 Task: Enable the option to keep my email addresses private.
Action: Mouse moved to (1294, 105)
Screenshot: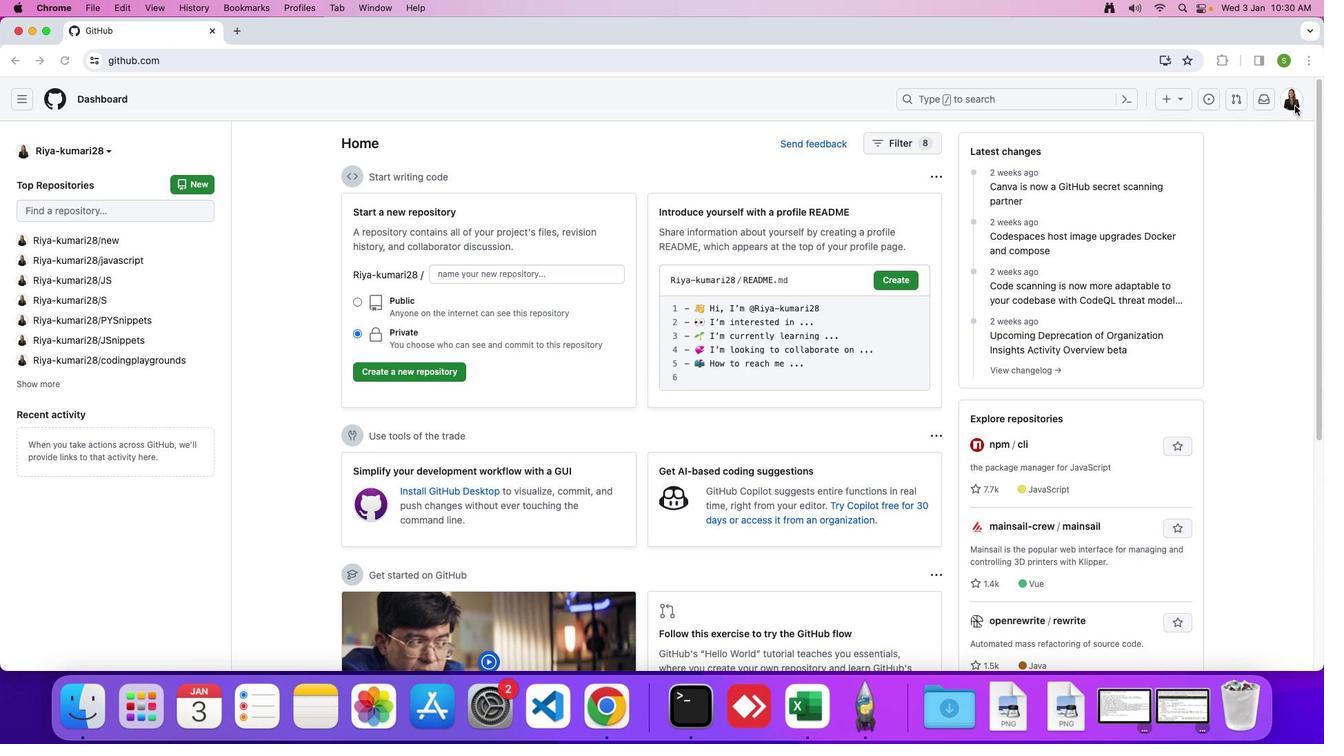 
Action: Mouse pressed left at (1294, 105)
Screenshot: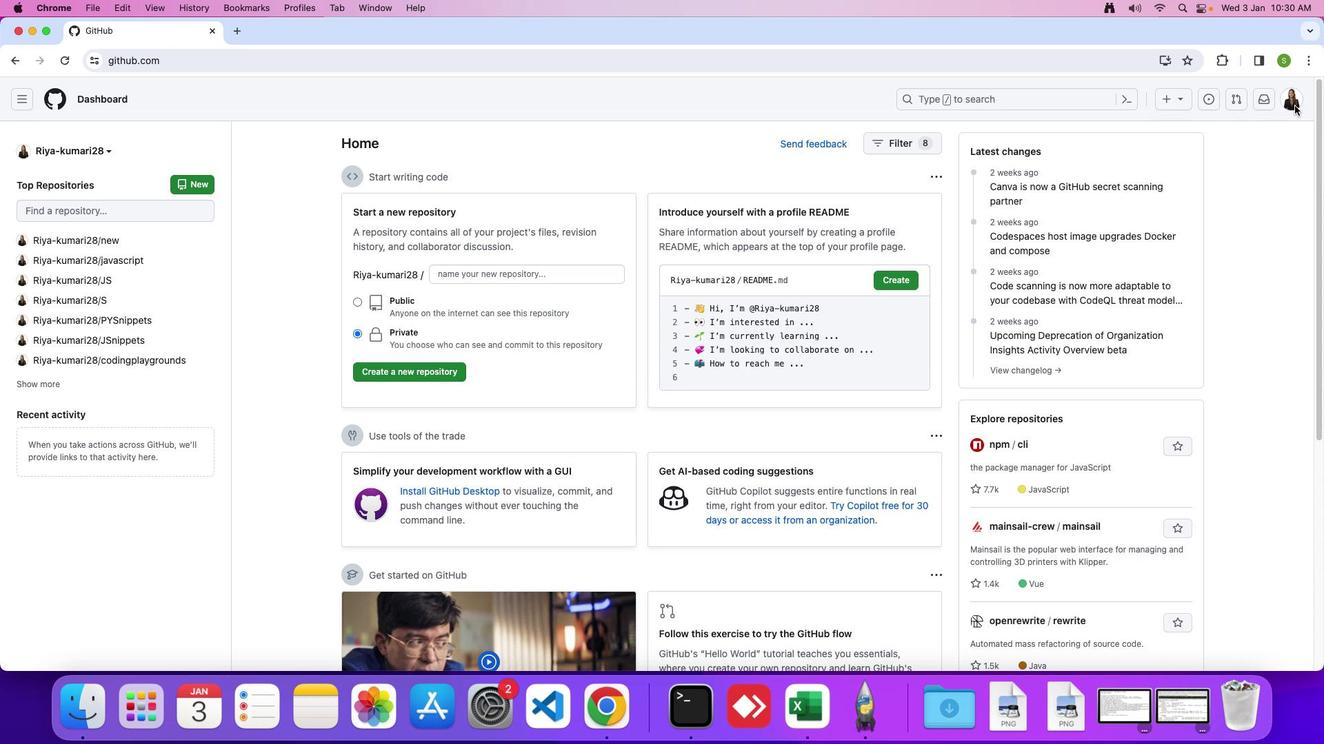 
Action: Mouse moved to (1294, 102)
Screenshot: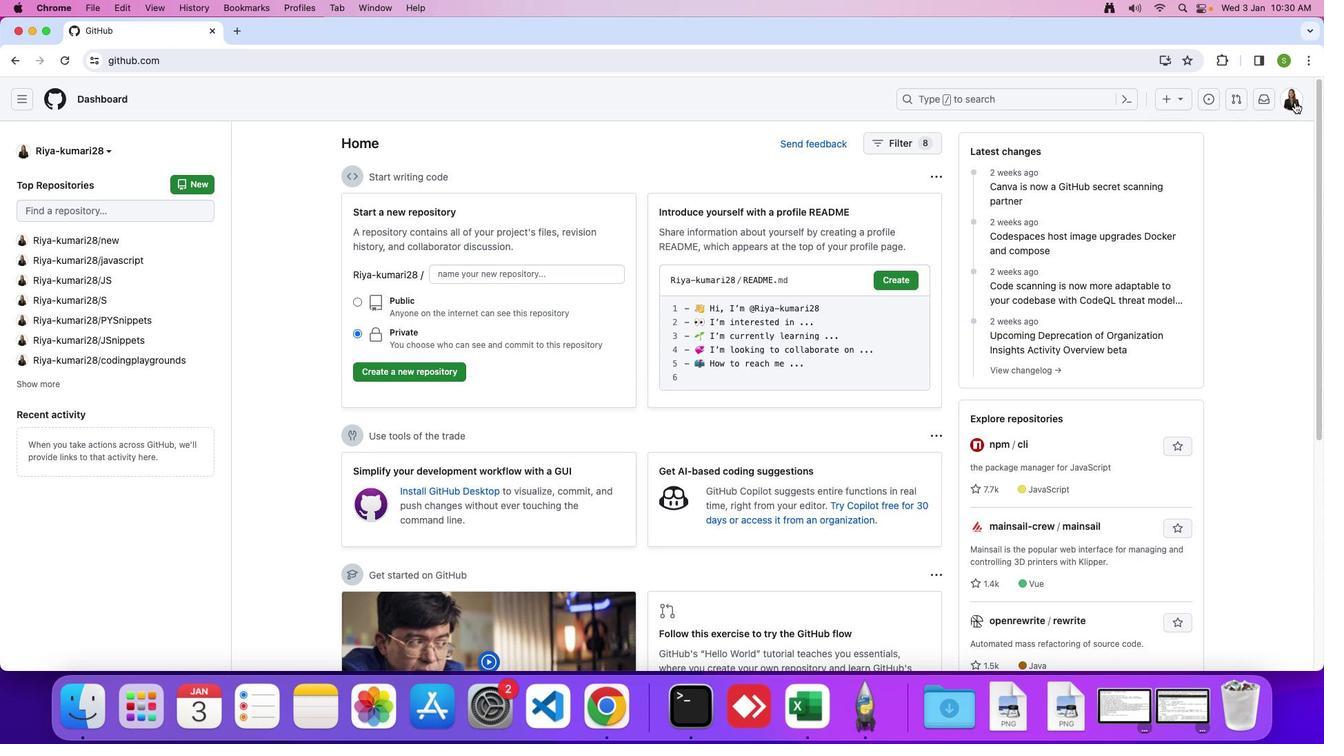 
Action: Mouse pressed left at (1294, 102)
Screenshot: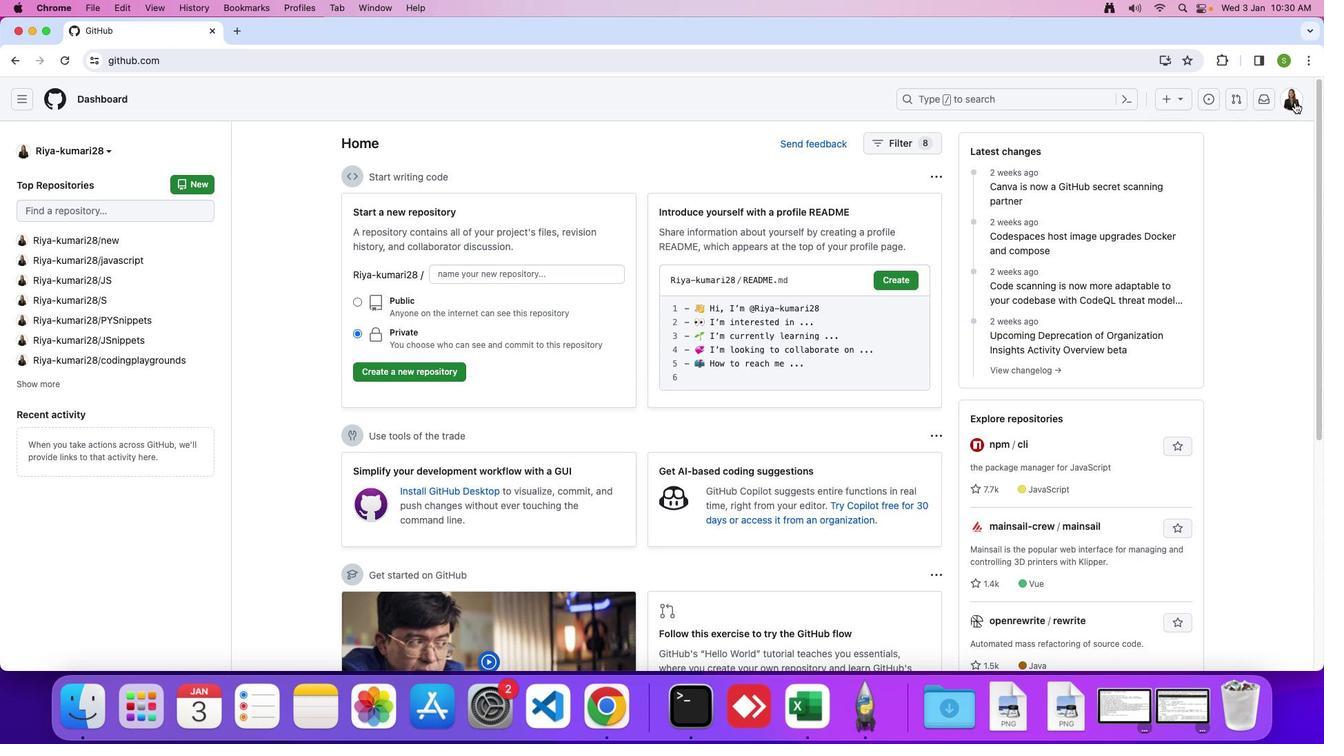 
Action: Mouse moved to (1197, 479)
Screenshot: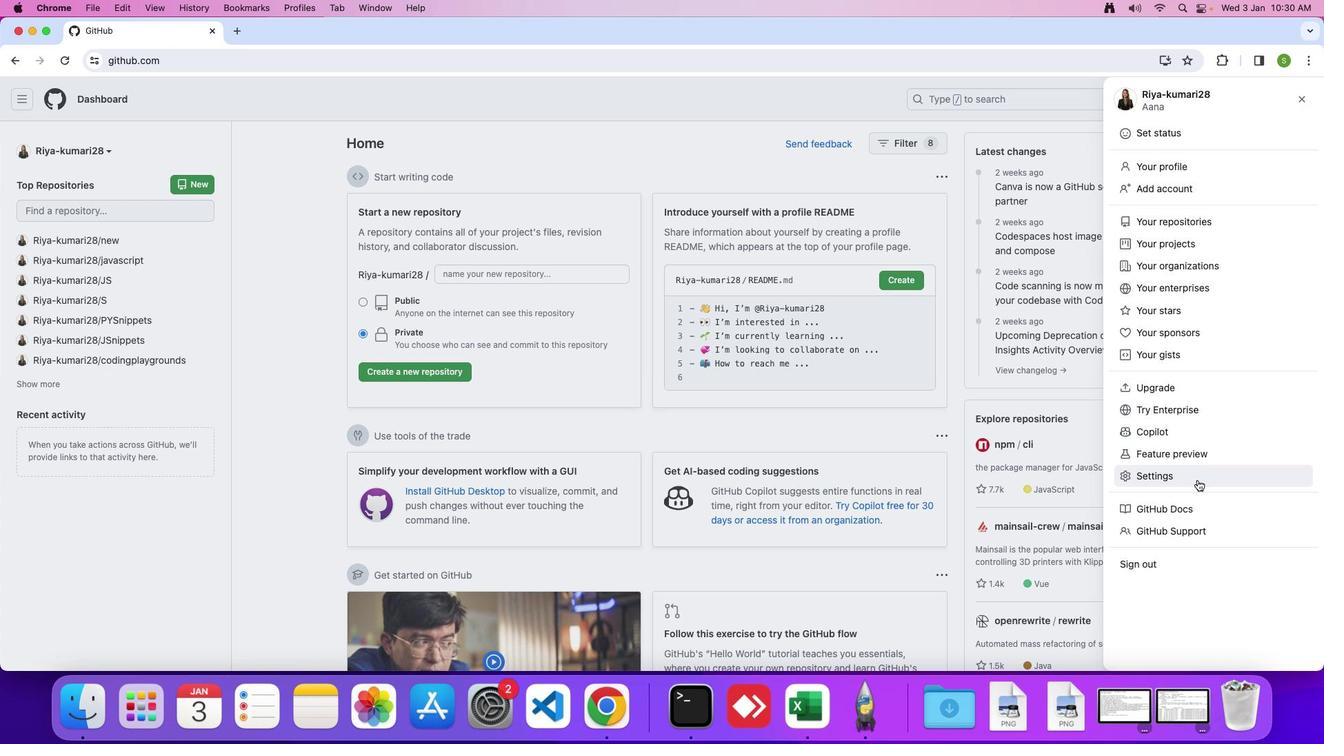 
Action: Mouse pressed left at (1197, 479)
Screenshot: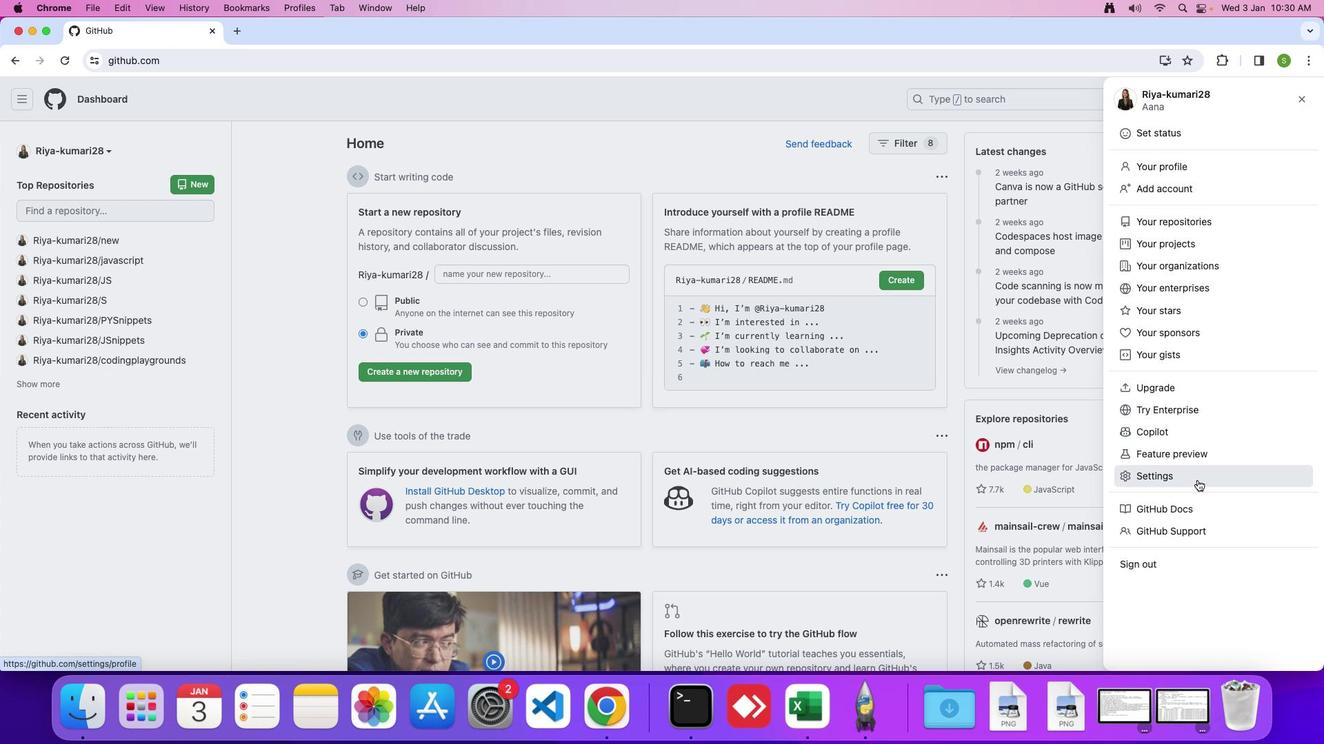 
Action: Mouse moved to (355, 368)
Screenshot: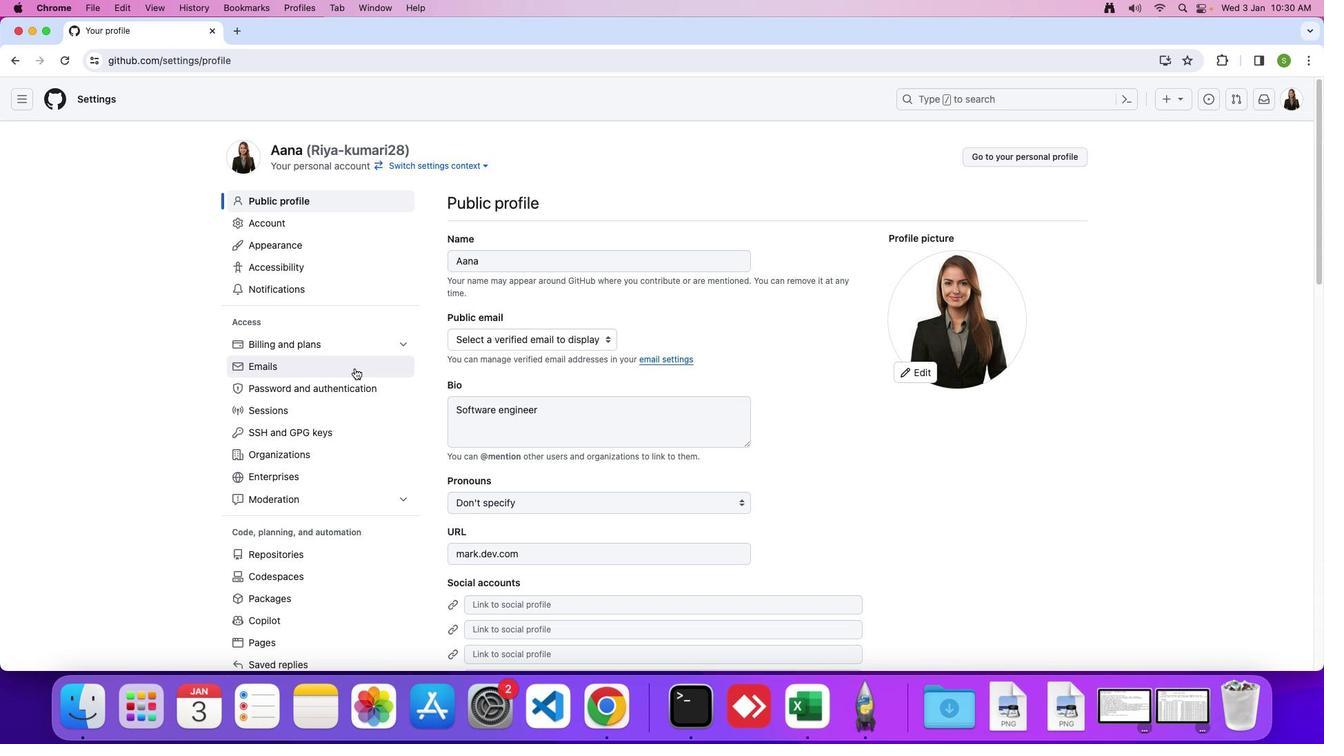 
Action: Mouse pressed left at (355, 368)
Screenshot: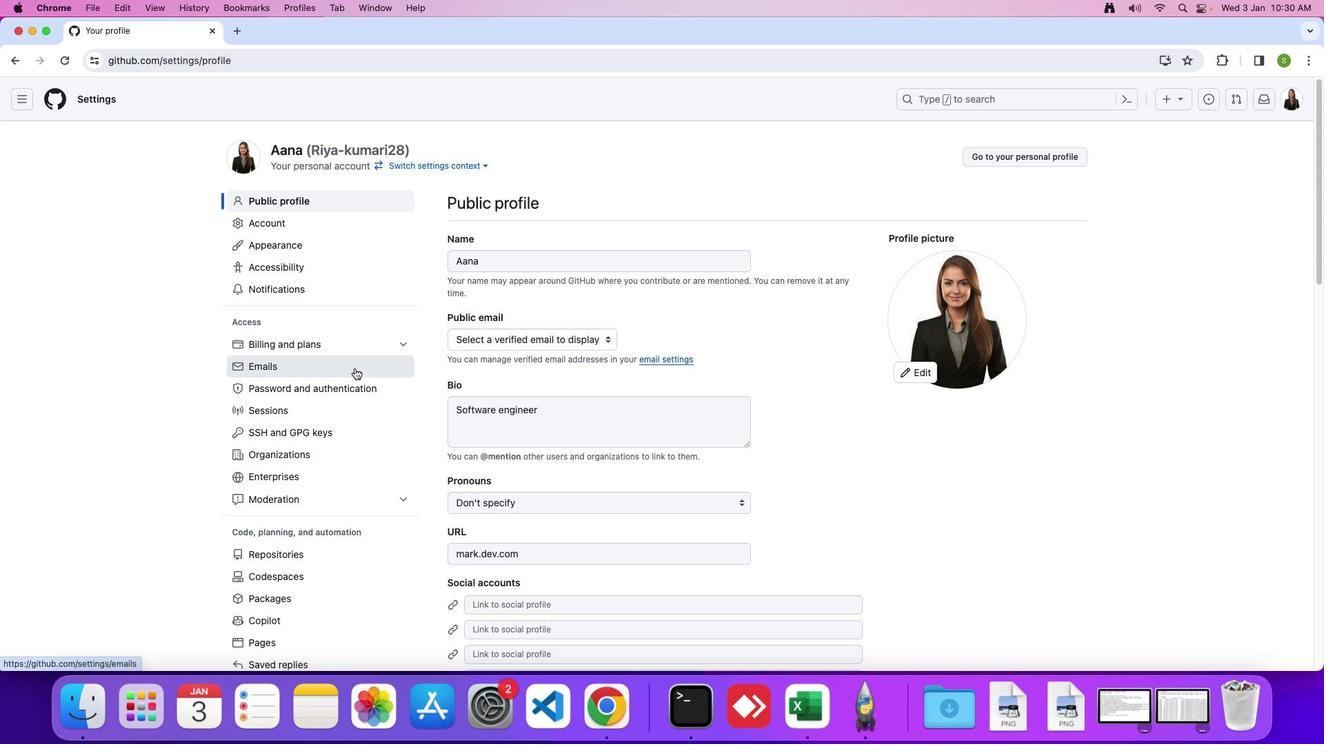 
Action: Mouse moved to (522, 462)
Screenshot: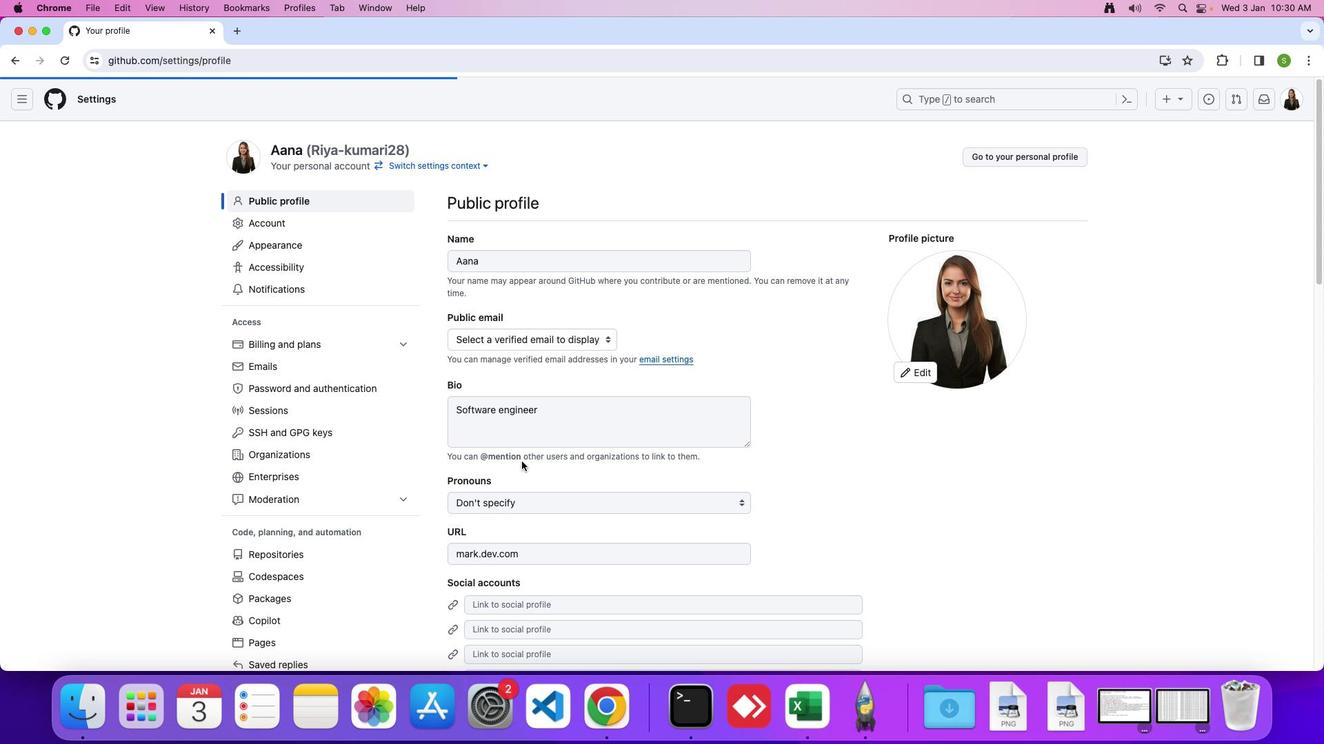 
Action: Mouse scrolled (522, 462) with delta (0, 0)
Screenshot: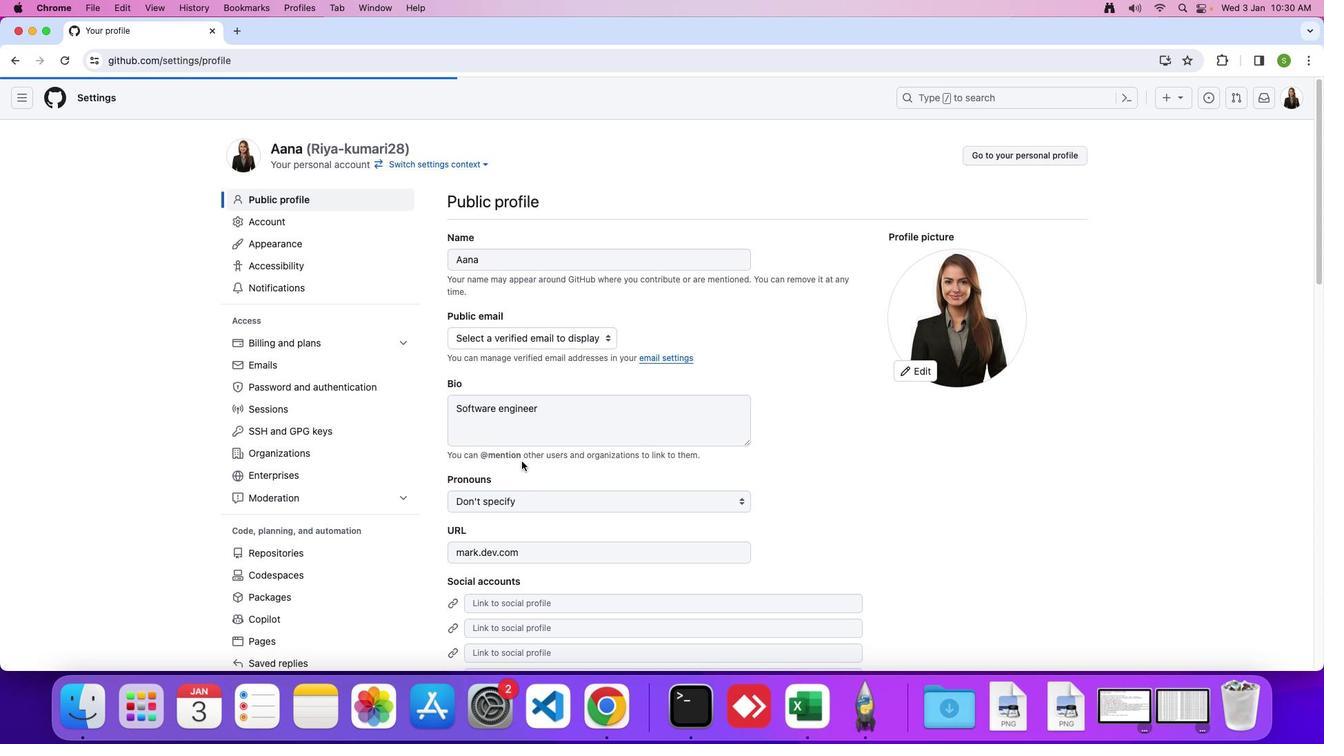 
Action: Mouse scrolled (522, 462) with delta (0, 0)
Screenshot: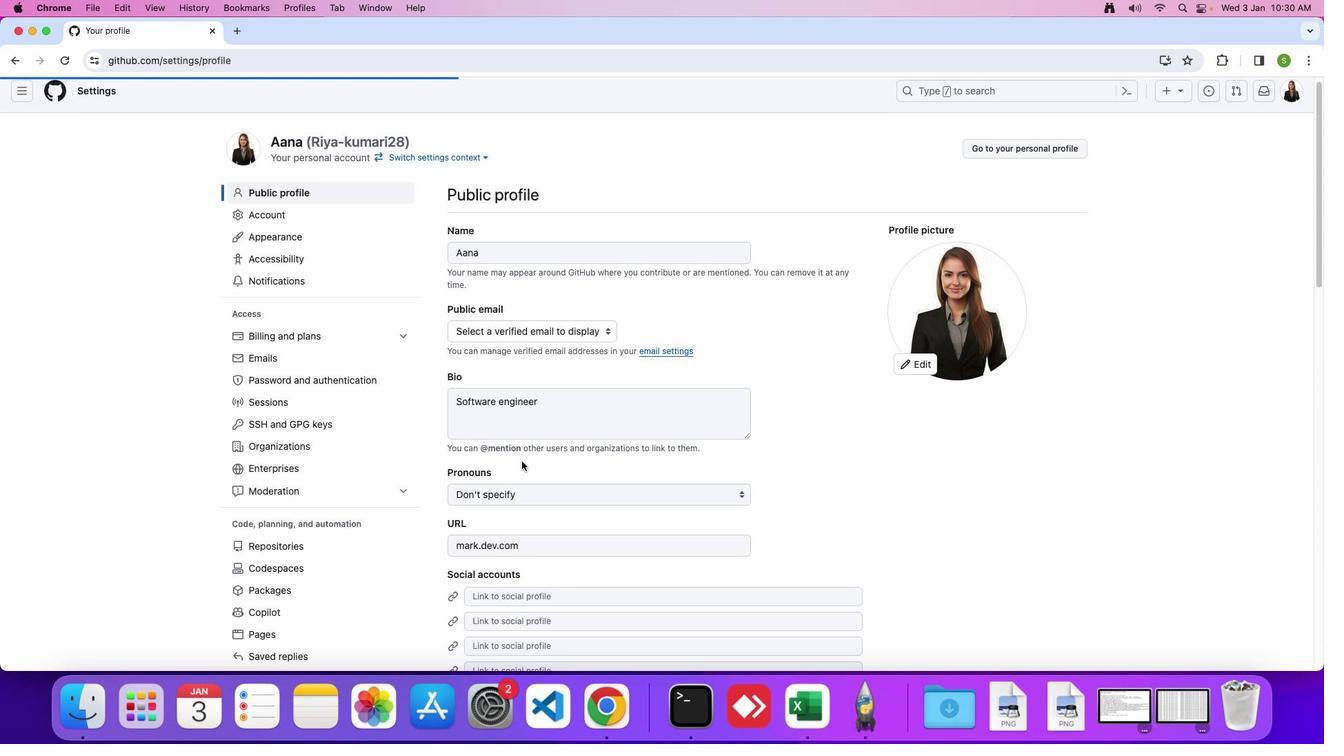 
Action: Mouse scrolled (522, 462) with delta (0, 0)
Screenshot: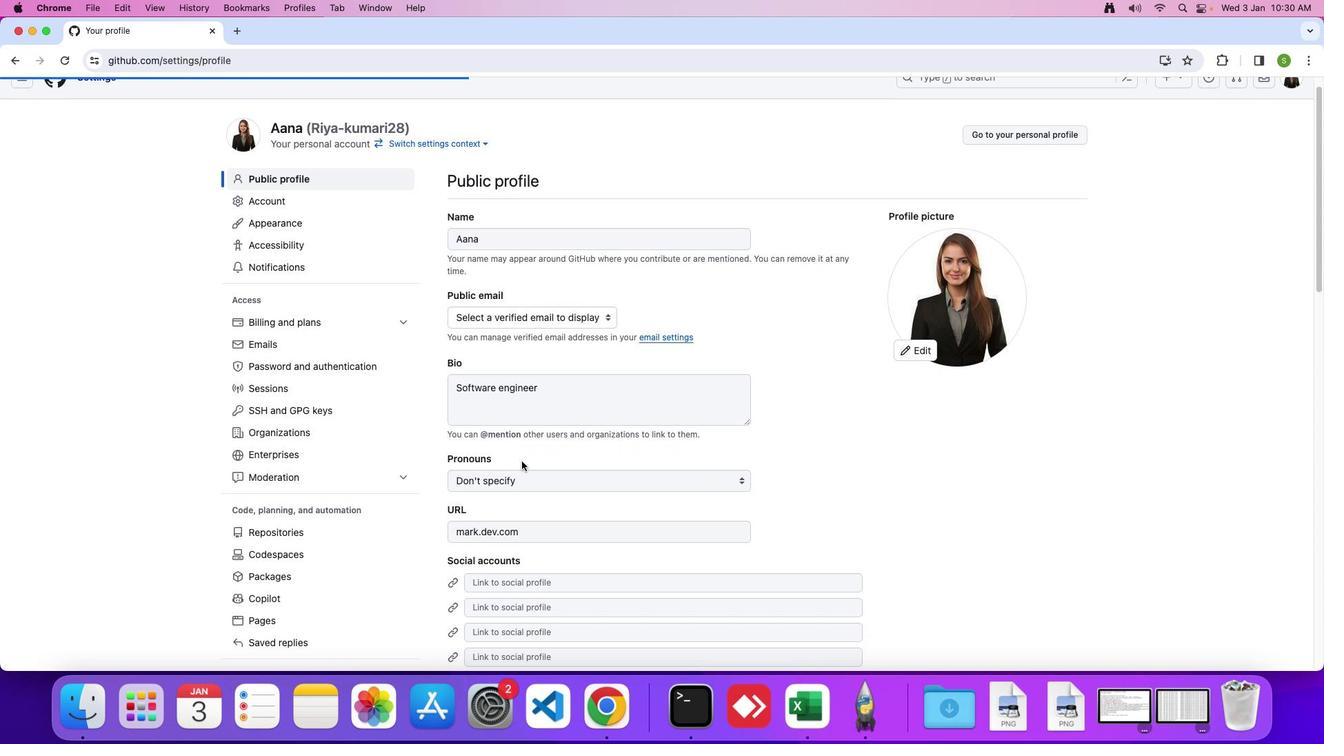 
Action: Mouse scrolled (522, 462) with delta (0, 0)
Screenshot: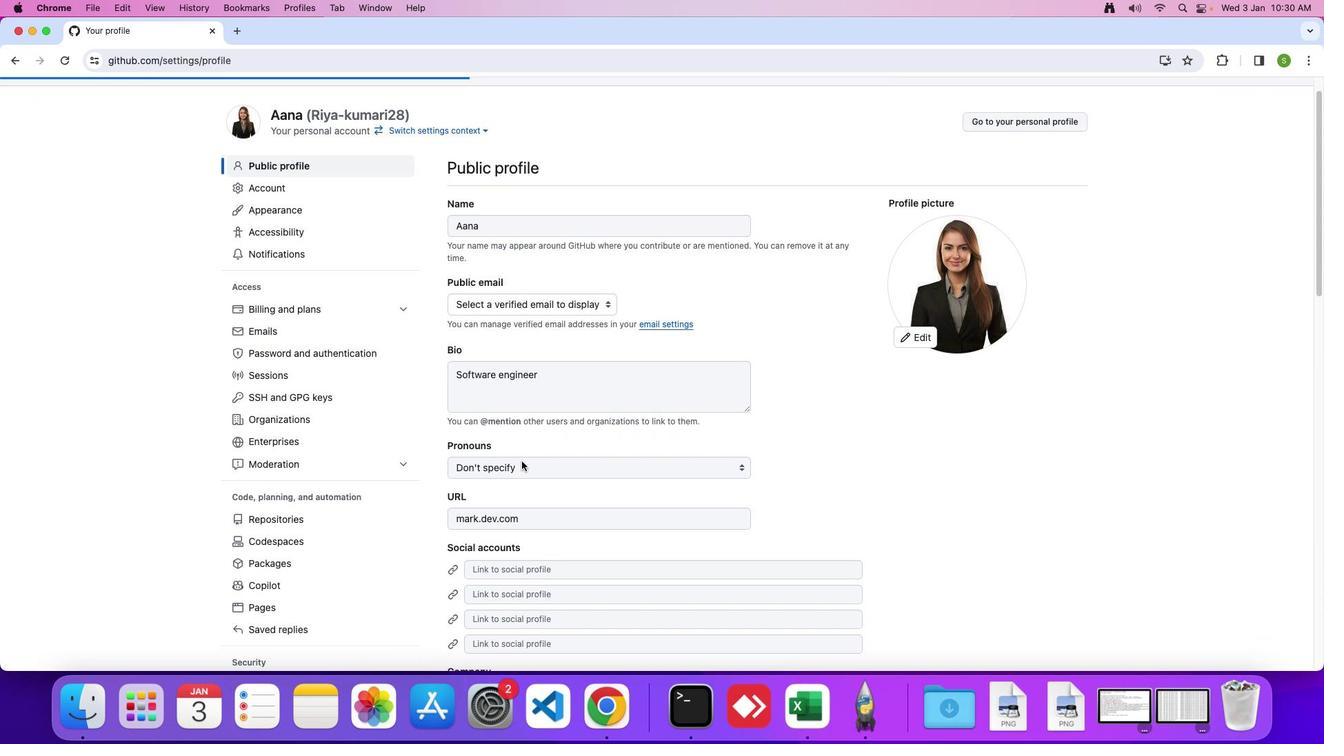 
Action: Mouse scrolled (522, 462) with delta (0, -1)
Screenshot: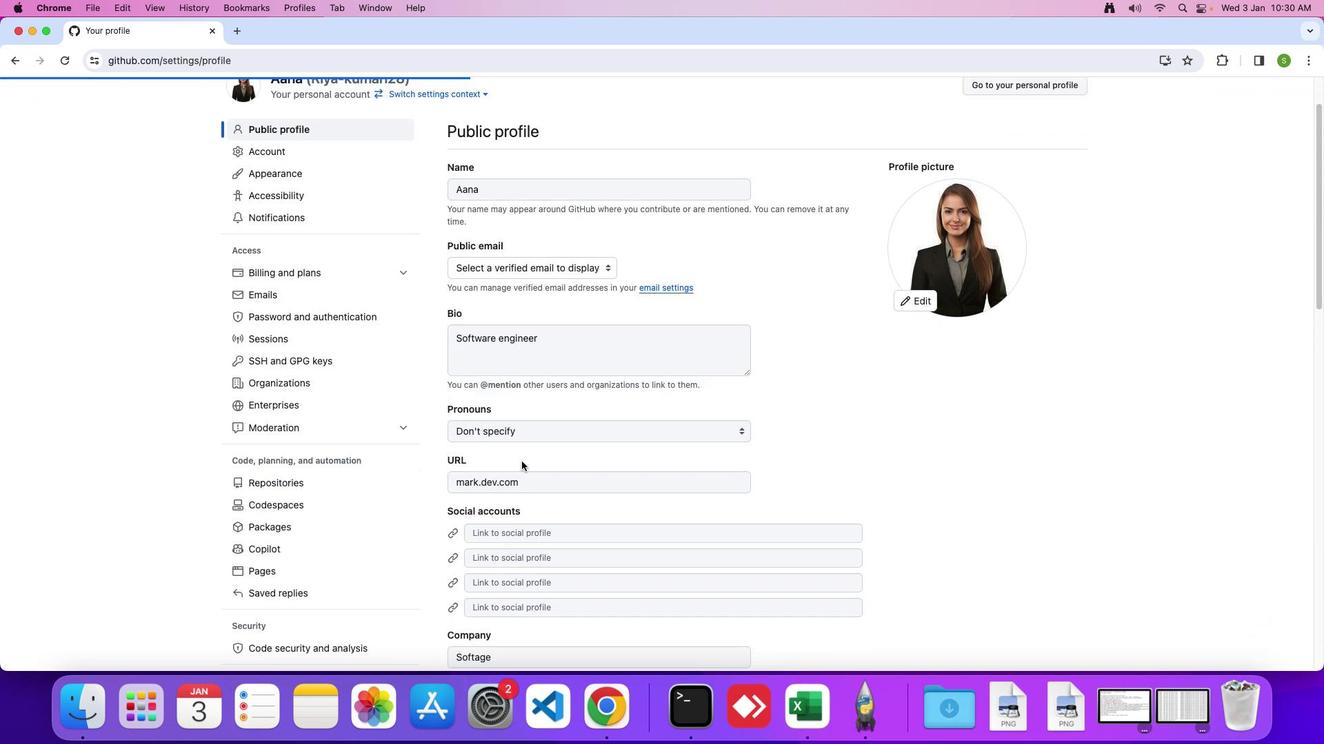 
Action: Mouse scrolled (522, 462) with delta (0, -2)
Screenshot: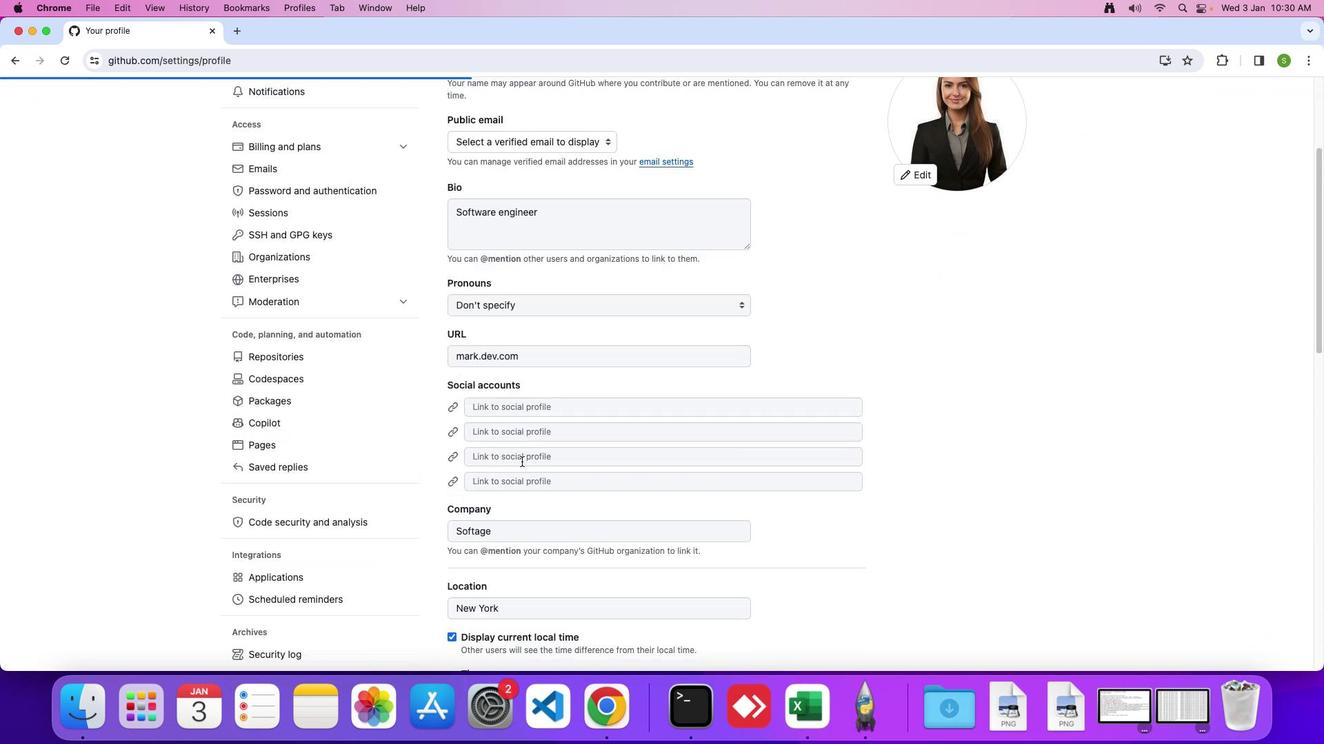 
Action: Mouse scrolled (522, 462) with delta (0, 0)
Screenshot: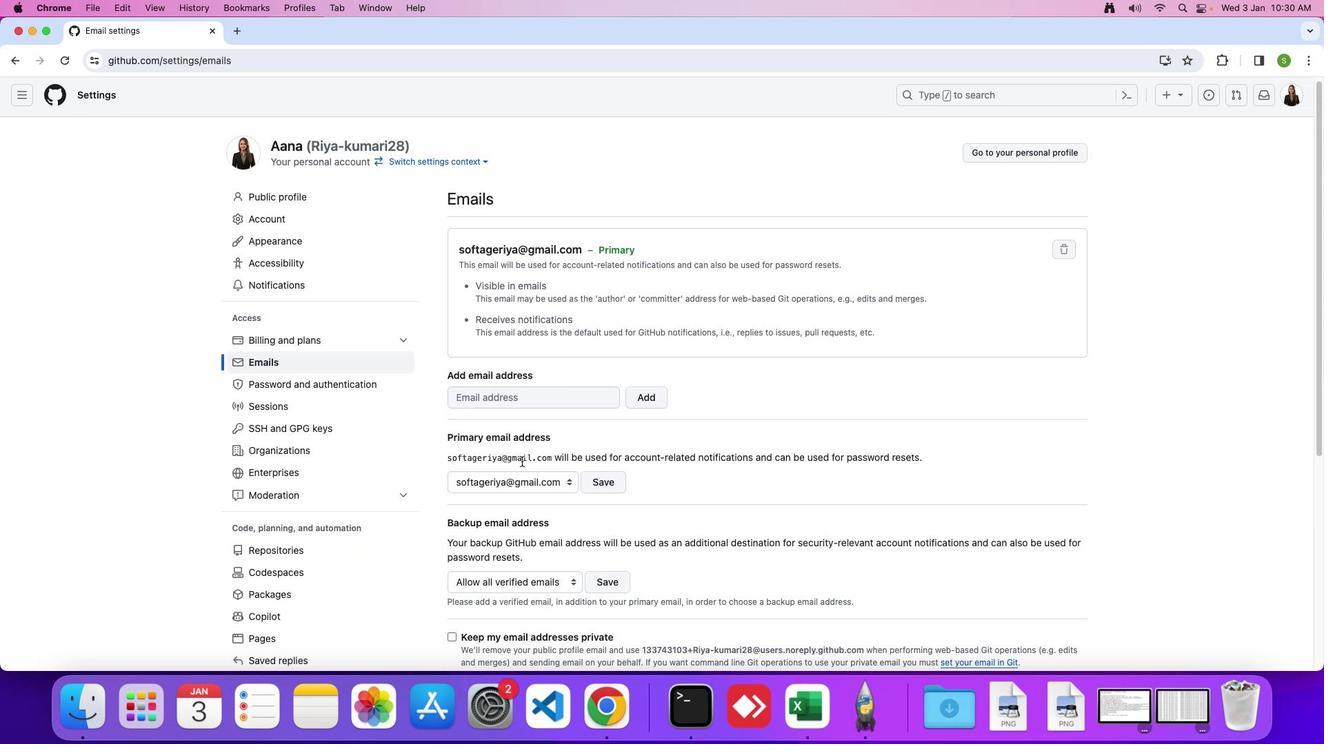 
Action: Mouse scrolled (522, 462) with delta (0, 0)
Screenshot: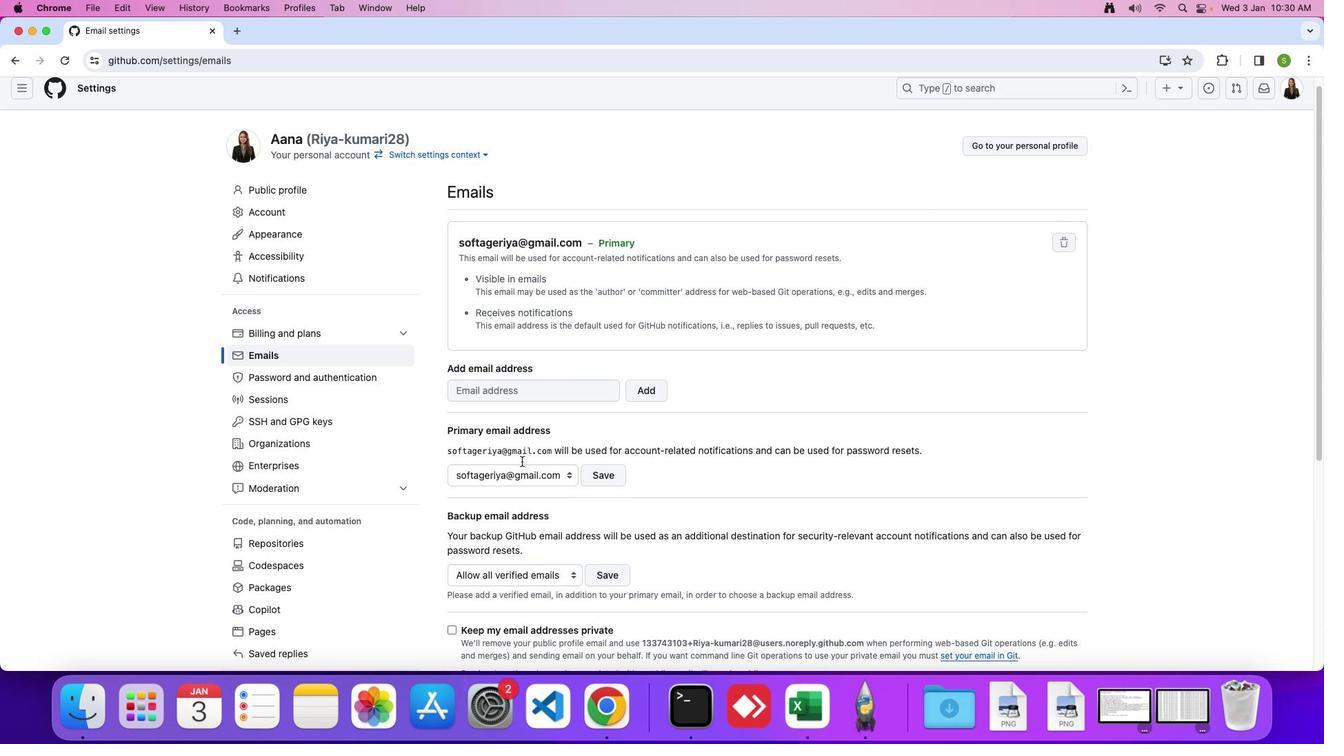 
Action: Mouse scrolled (522, 462) with delta (0, -2)
Screenshot: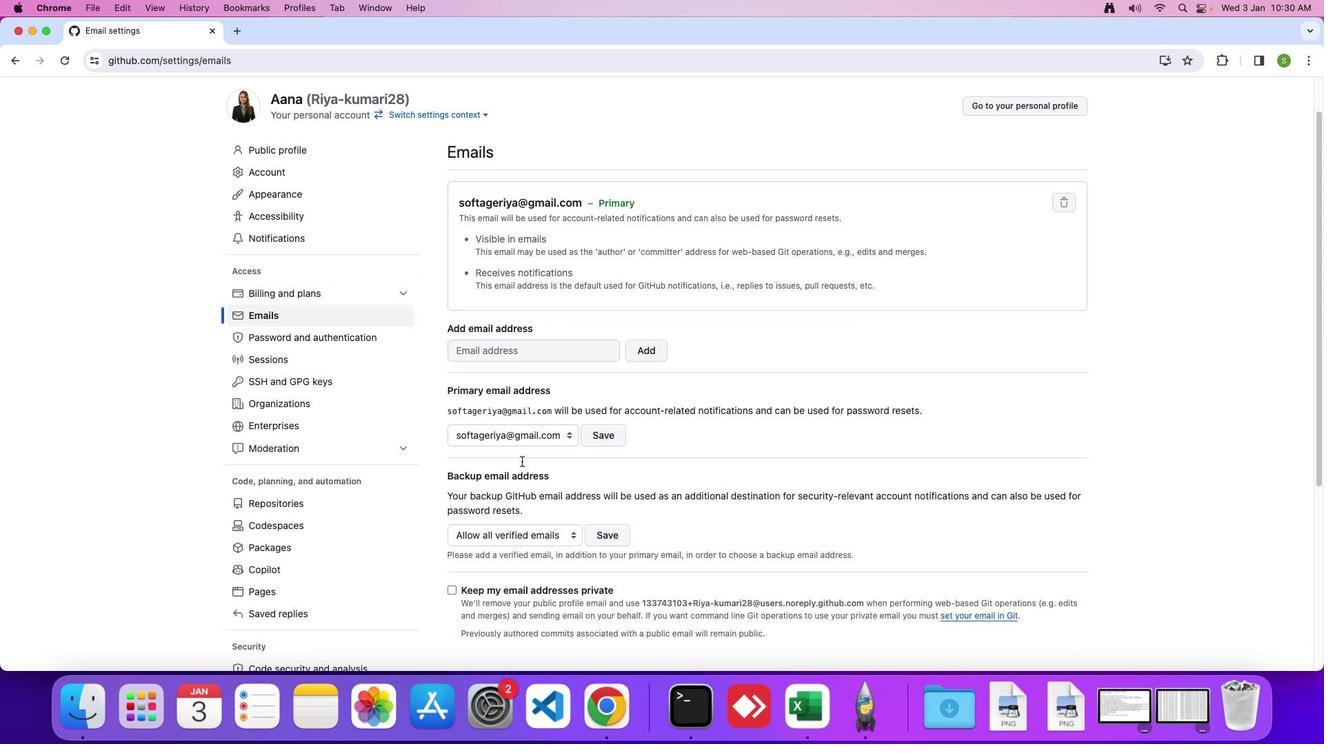 
Action: Mouse moved to (522, 462)
Screenshot: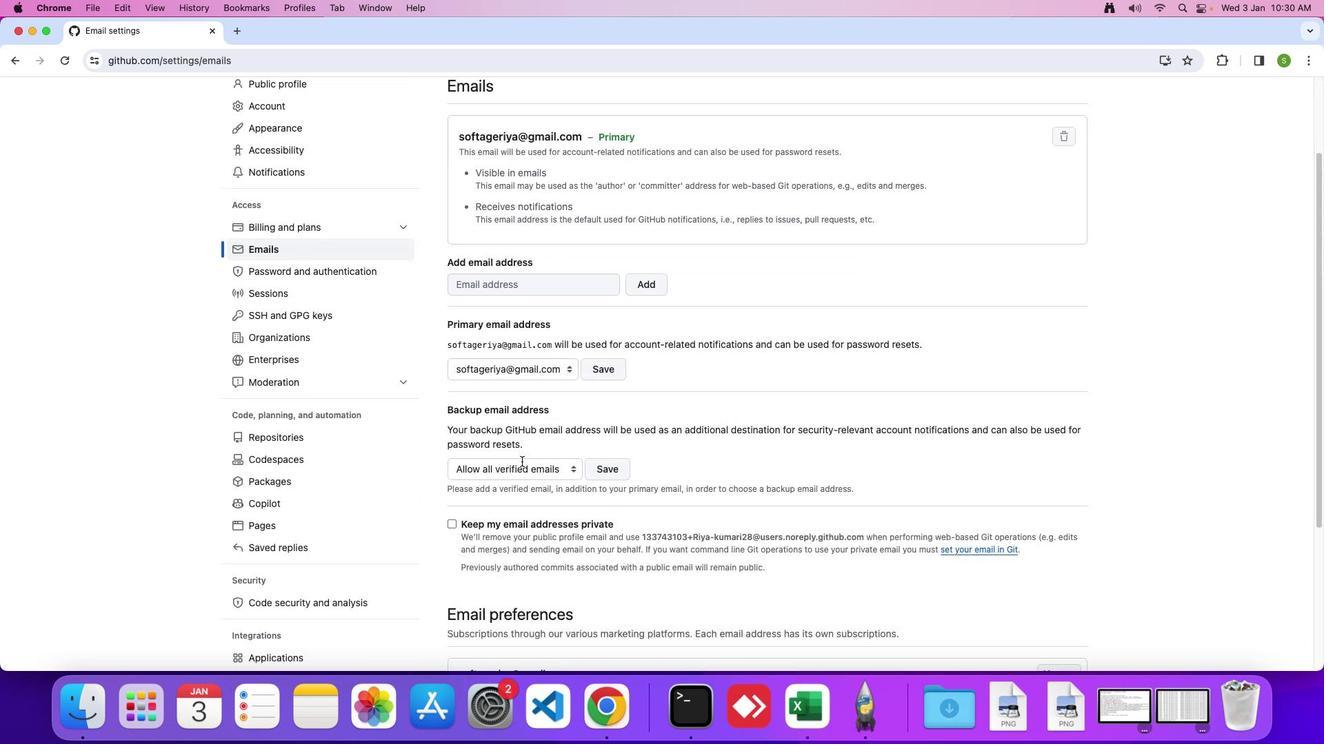 
Action: Mouse scrolled (522, 462) with delta (0, 0)
Screenshot: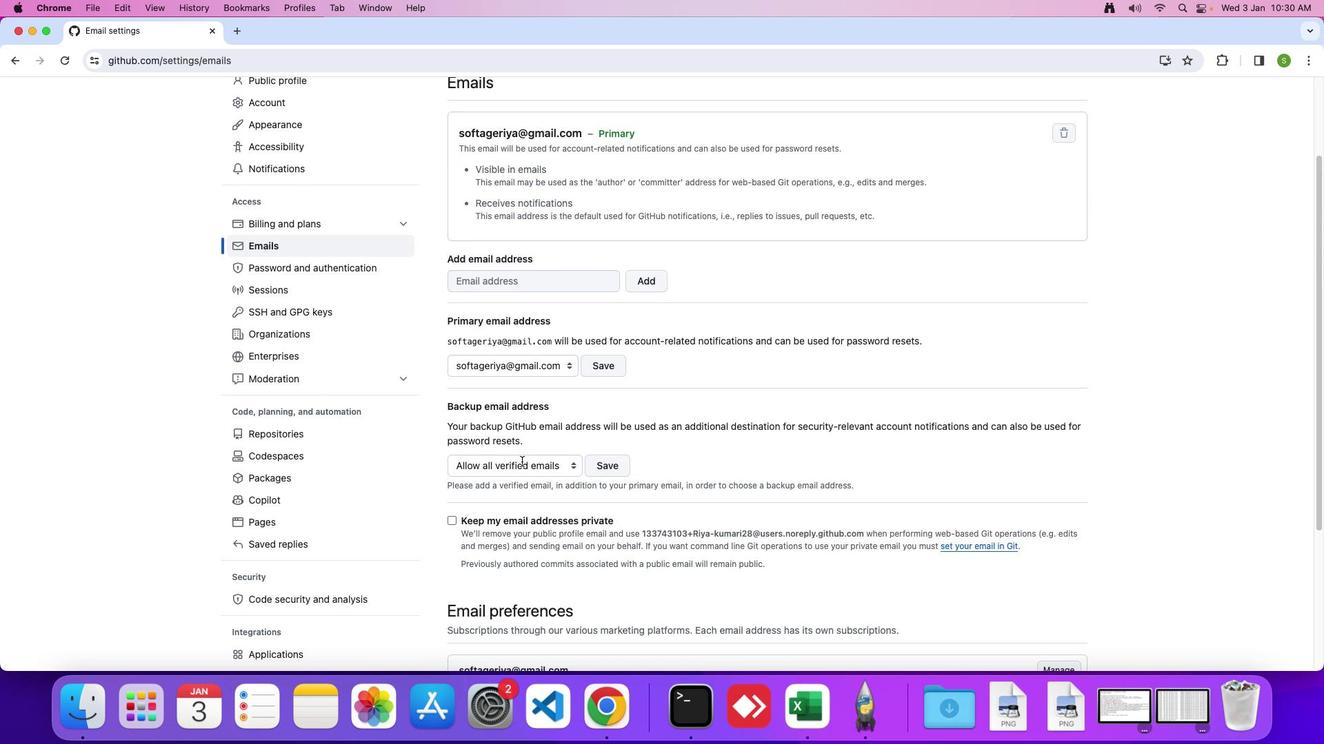 
Action: Mouse scrolled (522, 462) with delta (0, 0)
Screenshot: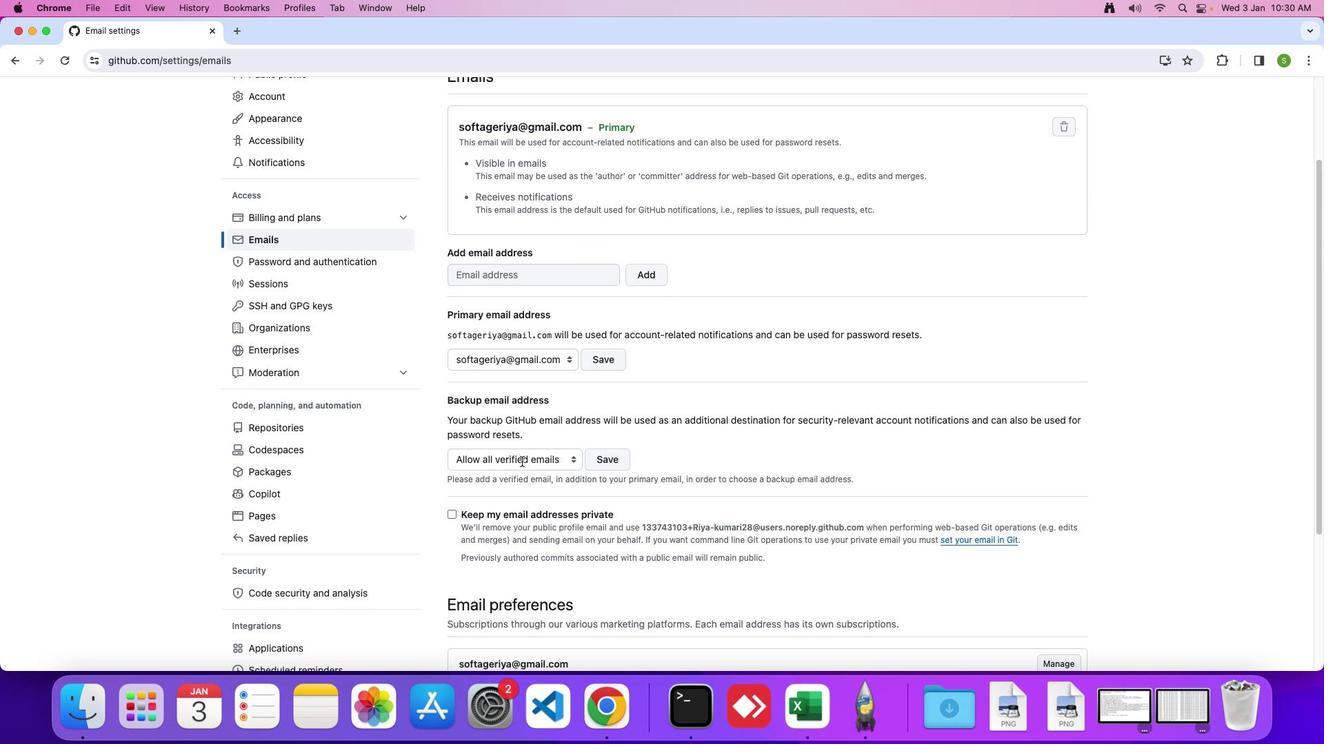 
Action: Mouse scrolled (522, 462) with delta (0, 0)
Screenshot: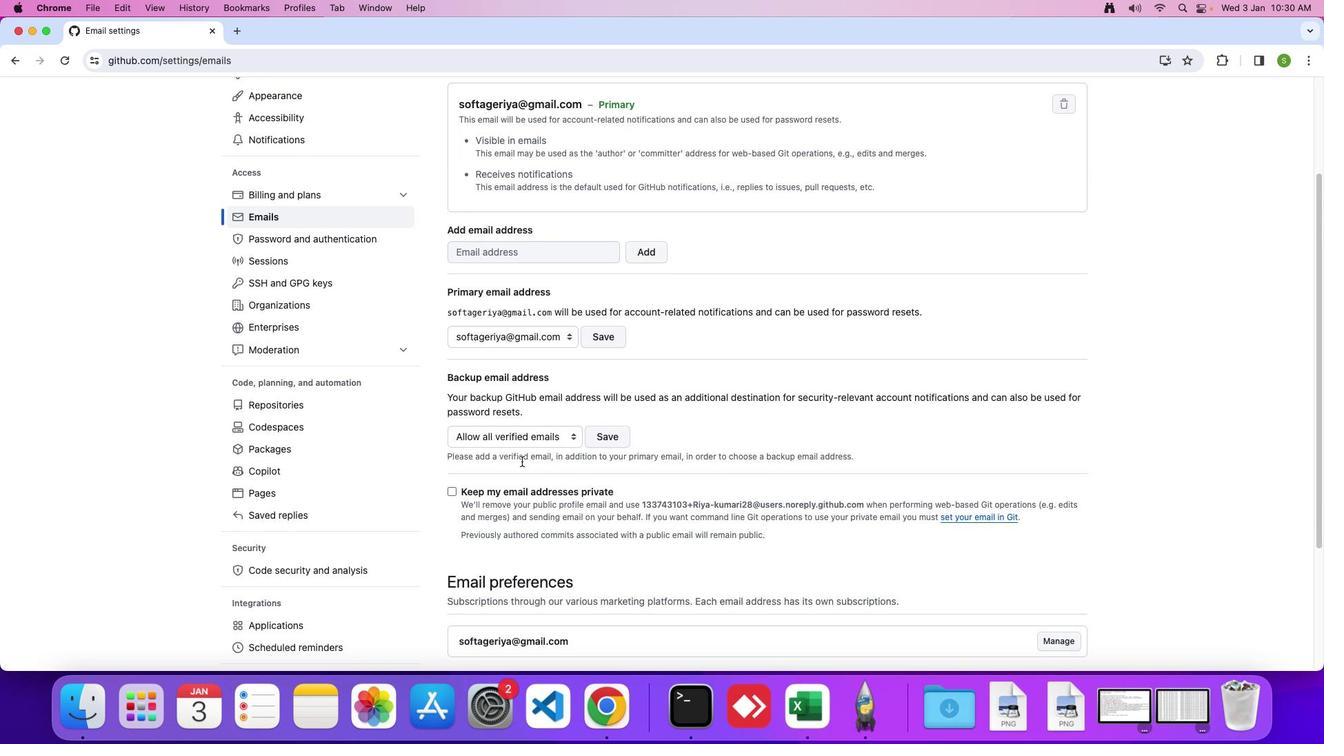 
Action: Mouse moved to (450, 490)
Screenshot: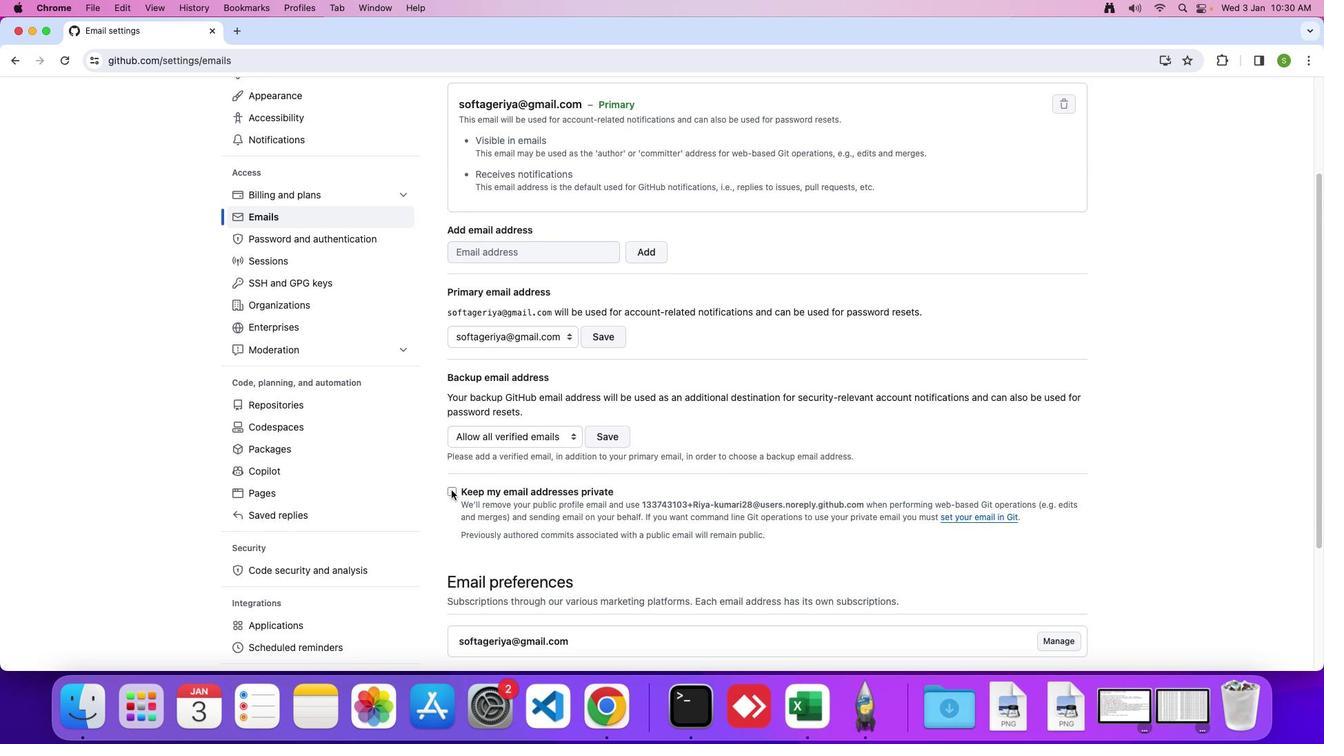 
Action: Mouse pressed left at (450, 490)
Screenshot: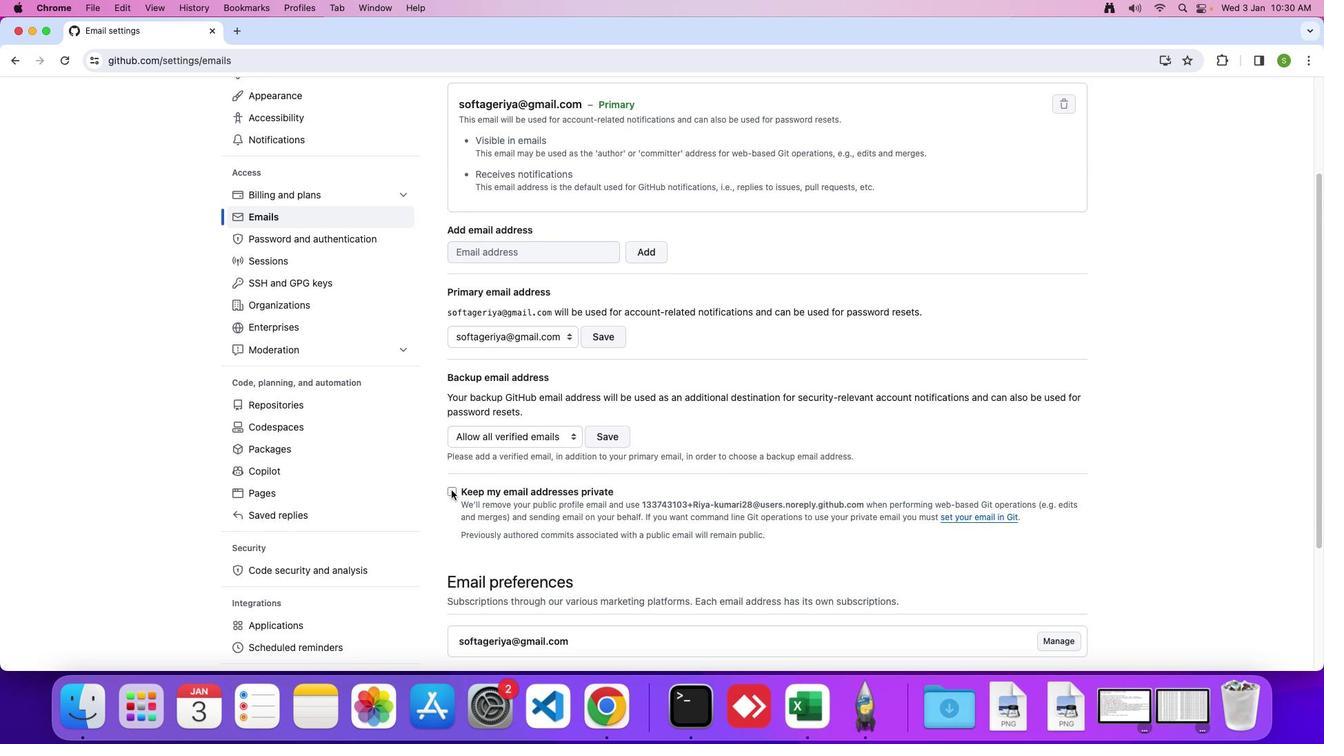 
Action: Mouse moved to (473, 501)
Screenshot: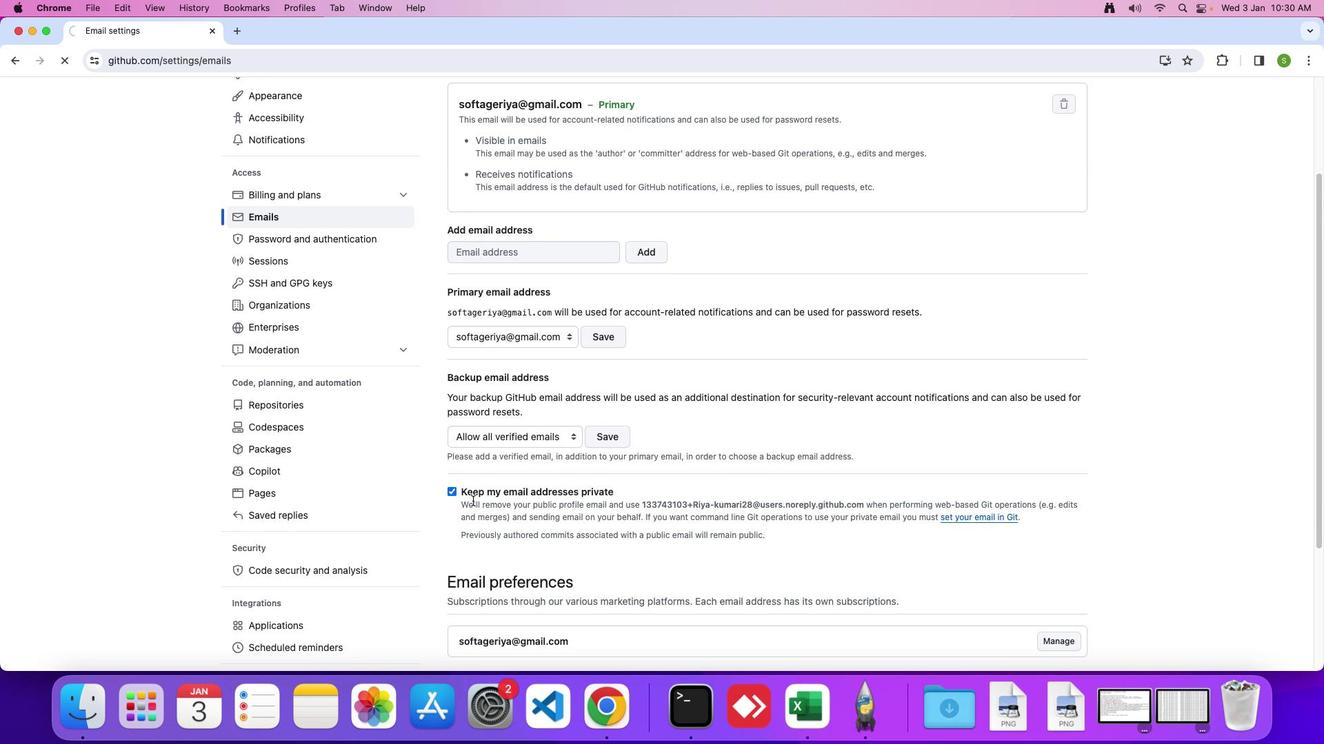
